 Task: Write a compay name "Softage" in Blank input field under New invoice in find invoice.
Action: Mouse moved to (161, 20)
Screenshot: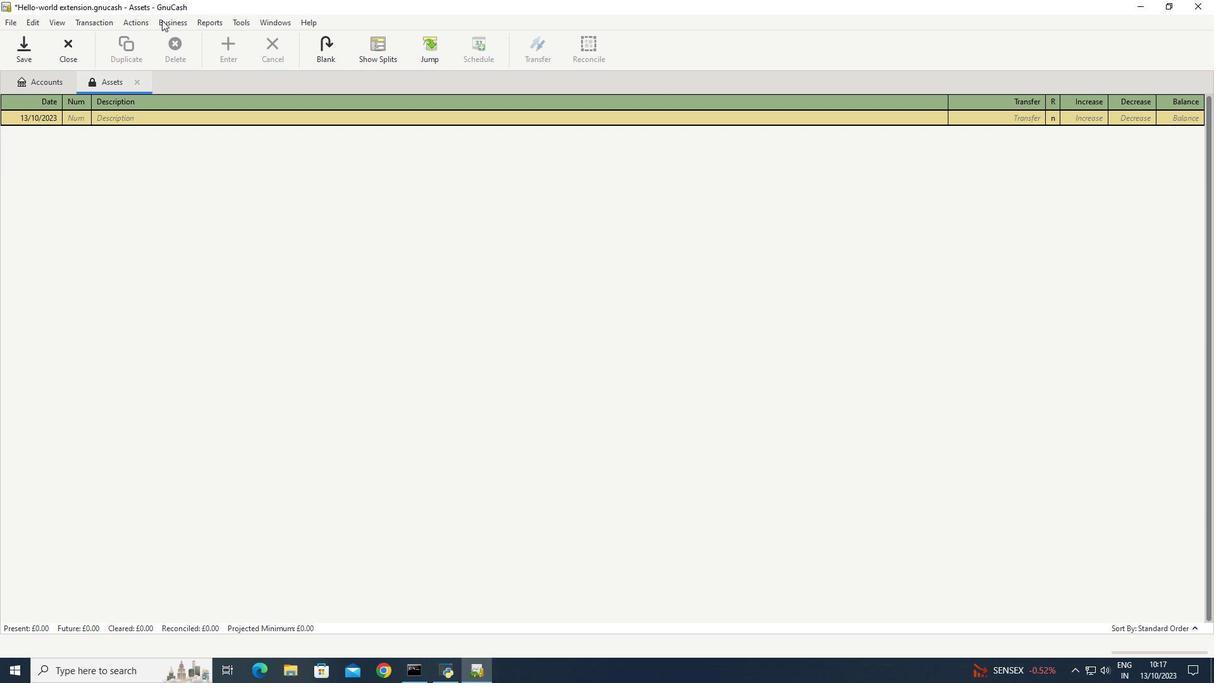 
Action: Mouse pressed left at (161, 20)
Screenshot: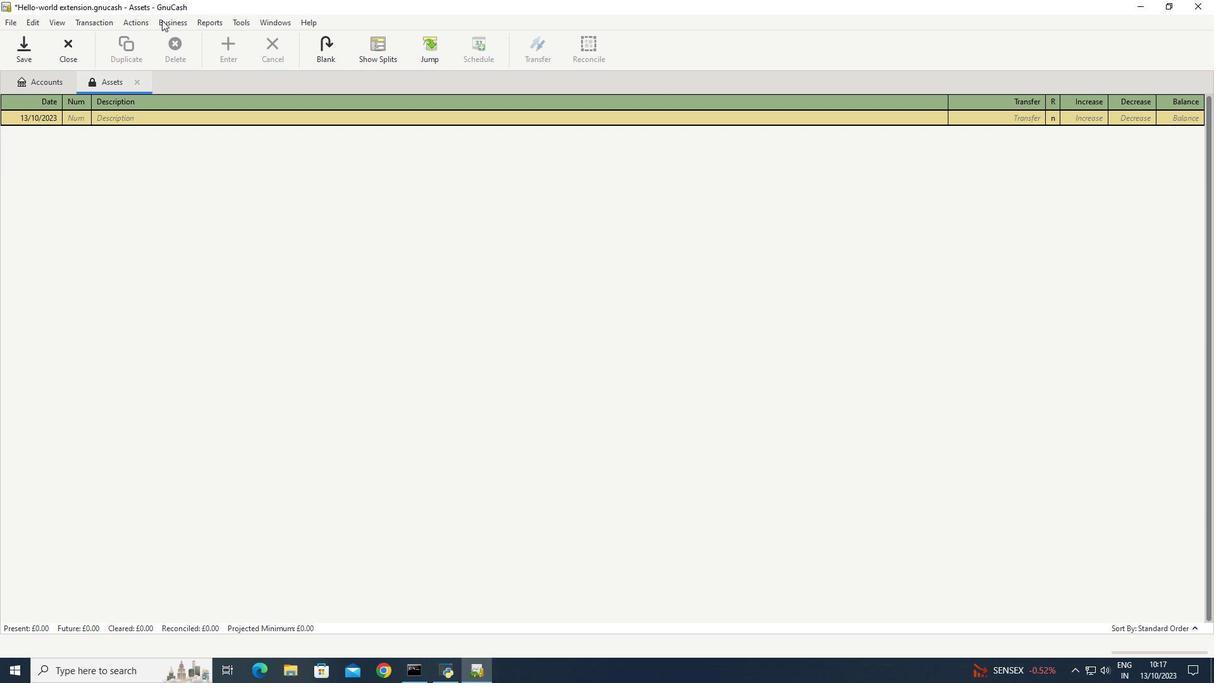 
Action: Mouse moved to (325, 101)
Screenshot: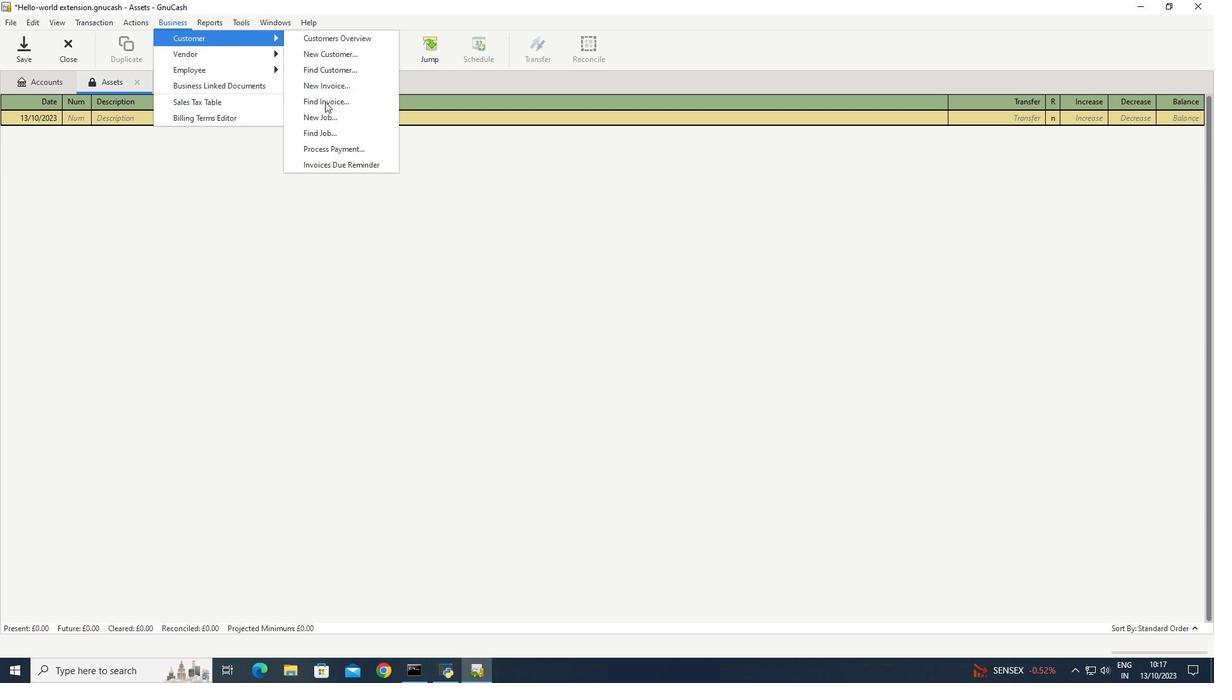 
Action: Mouse pressed left at (325, 101)
Screenshot: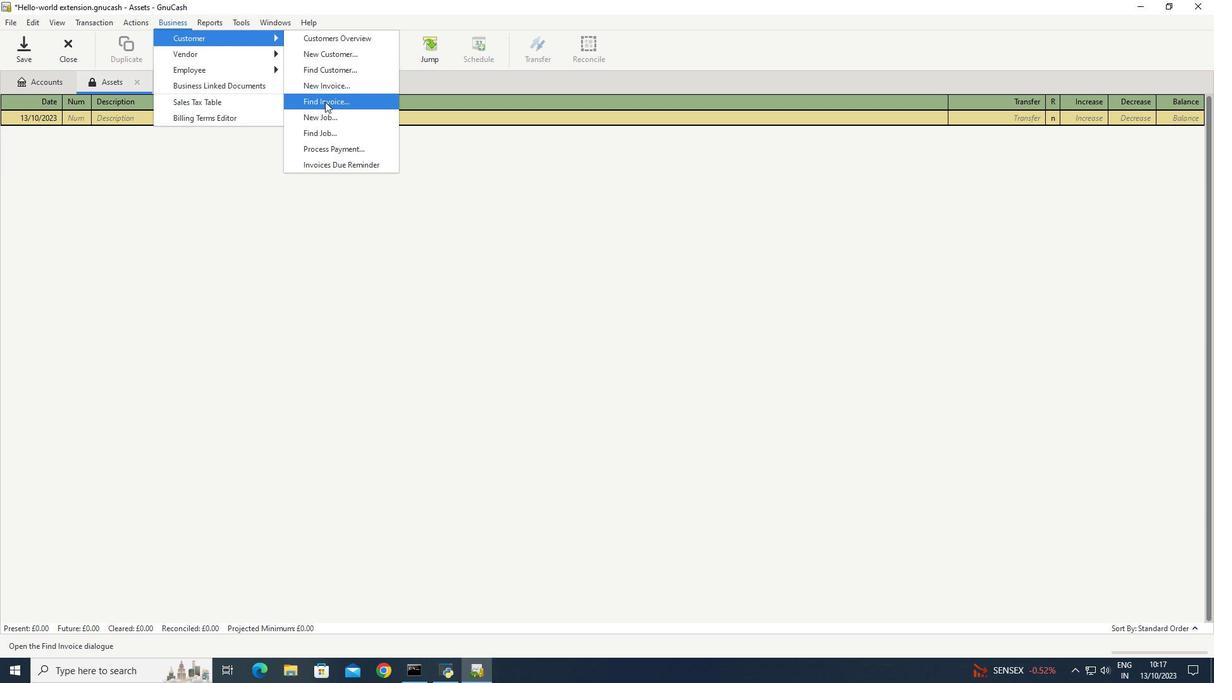 
Action: Mouse moved to (639, 428)
Screenshot: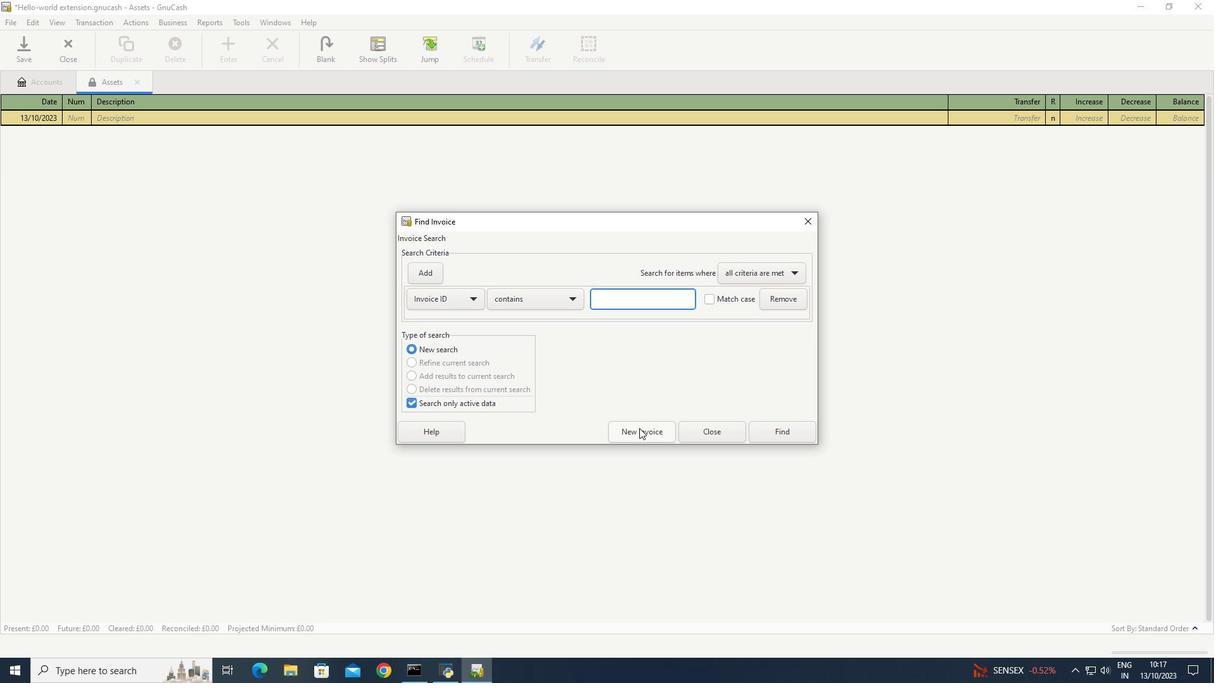 
Action: Mouse pressed left at (639, 428)
Screenshot: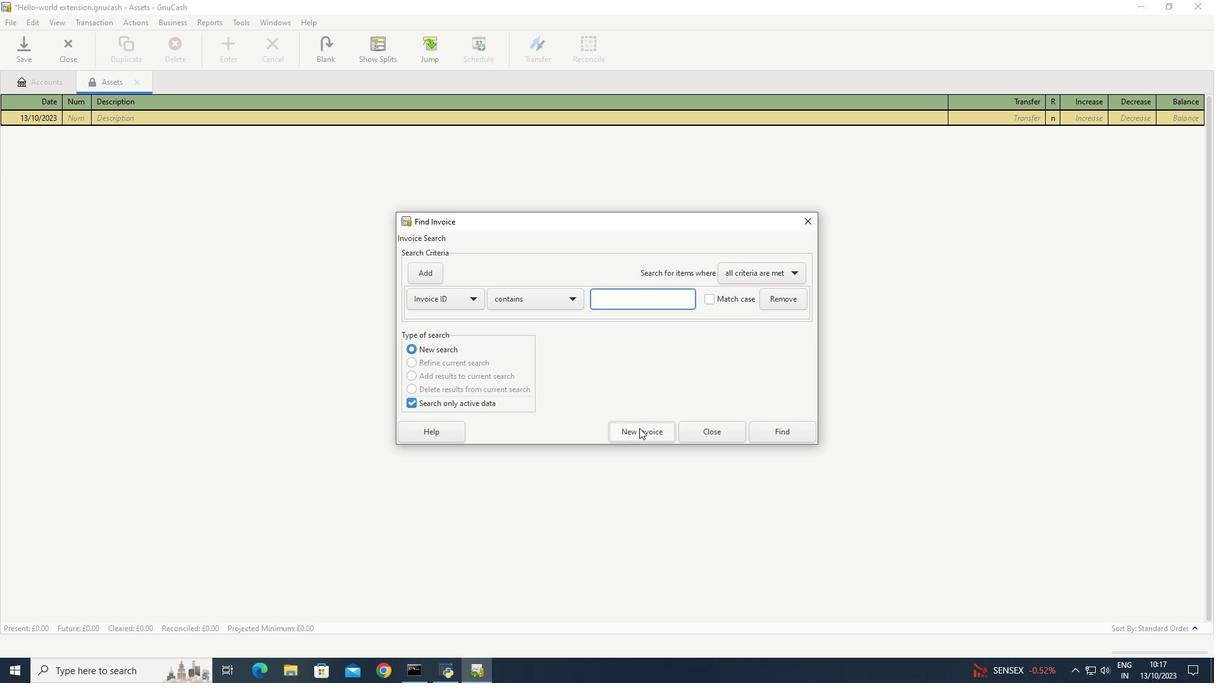 
Action: Mouse moved to (687, 340)
Screenshot: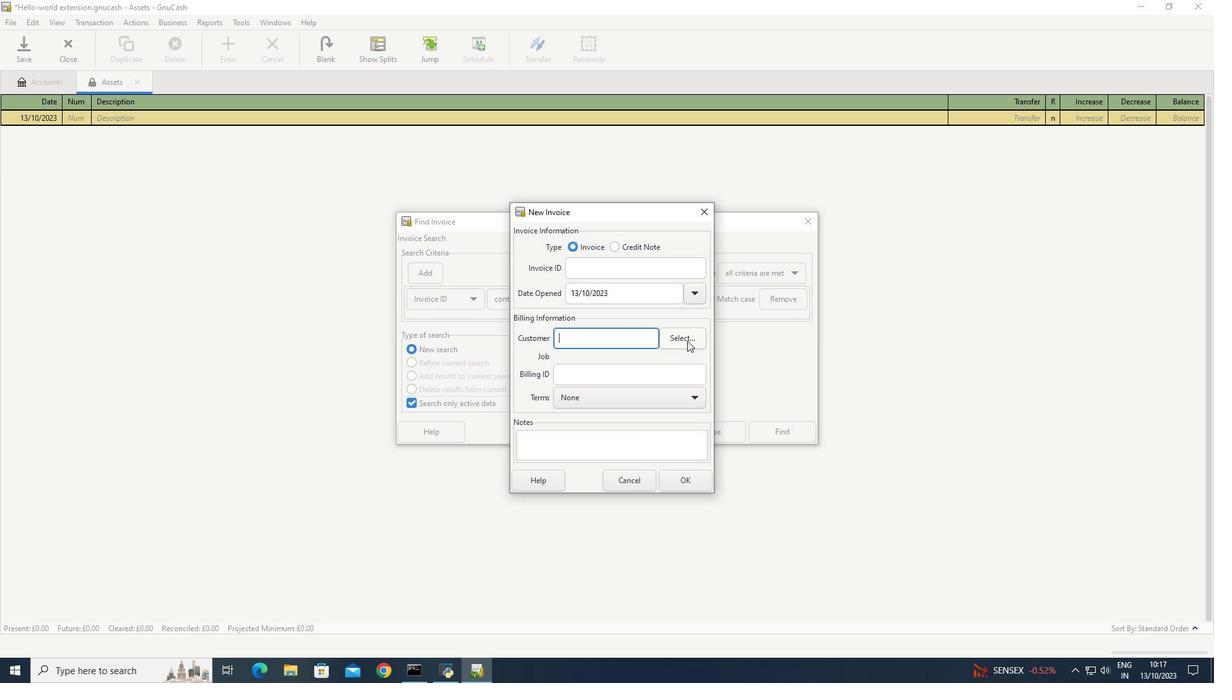 
Action: Mouse pressed left at (687, 340)
Screenshot: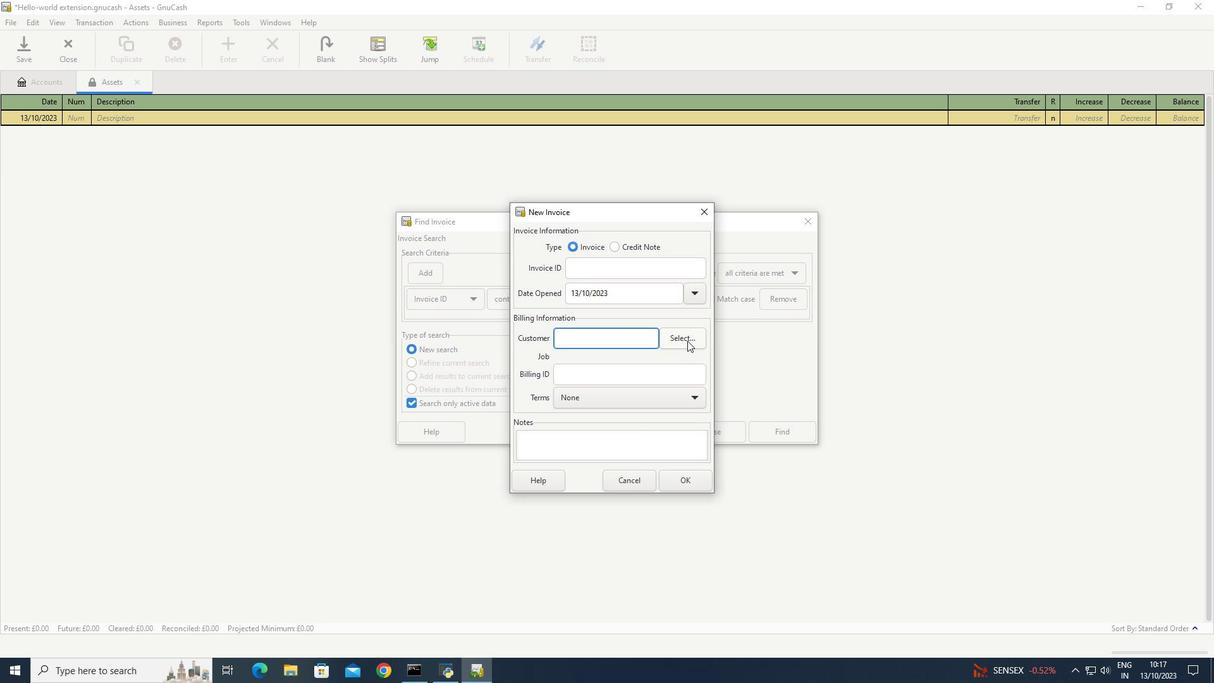 
Action: Mouse moved to (608, 300)
Screenshot: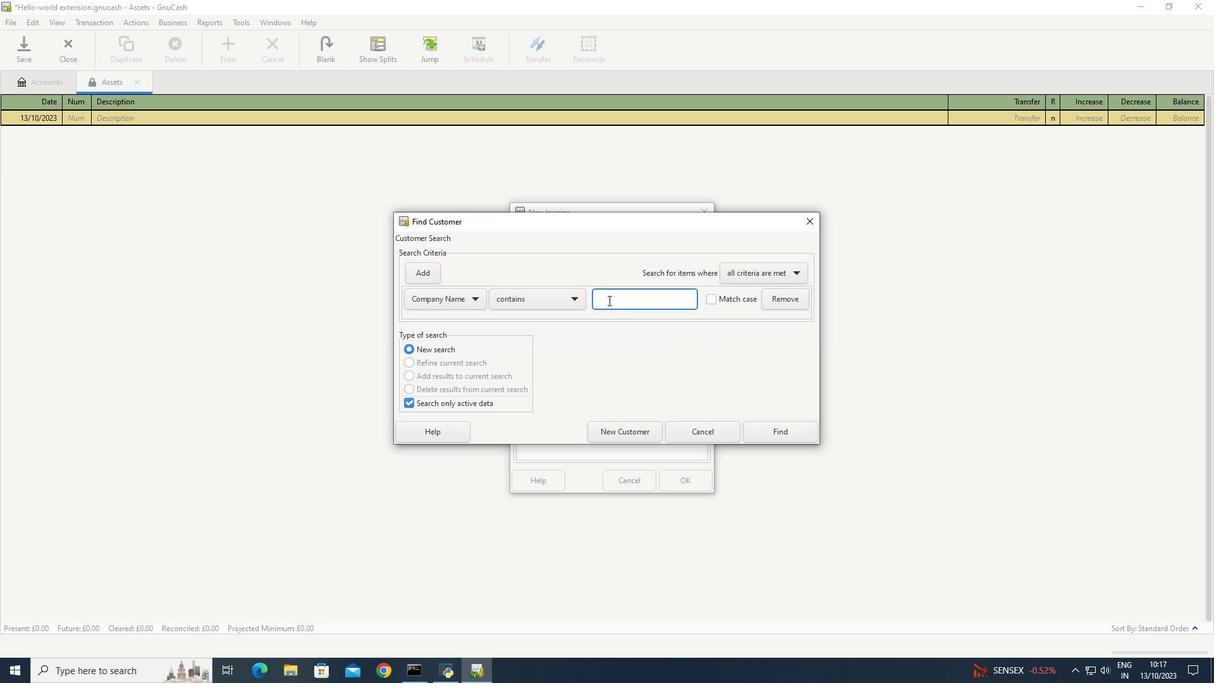 
Action: Mouse pressed left at (608, 300)
Screenshot: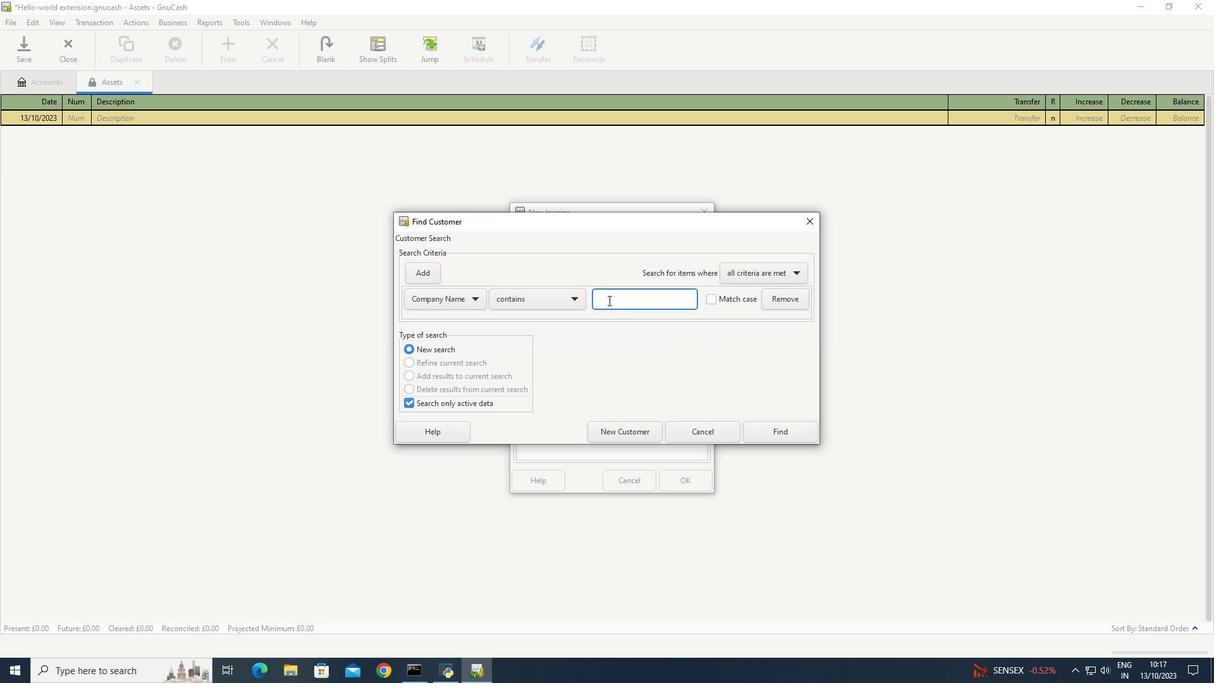 
Action: Key pressed <Key.caps_lock>S<Key.caps_lock><Key.backspace>s<Key.caps_lock>OFTAGE
Screenshot: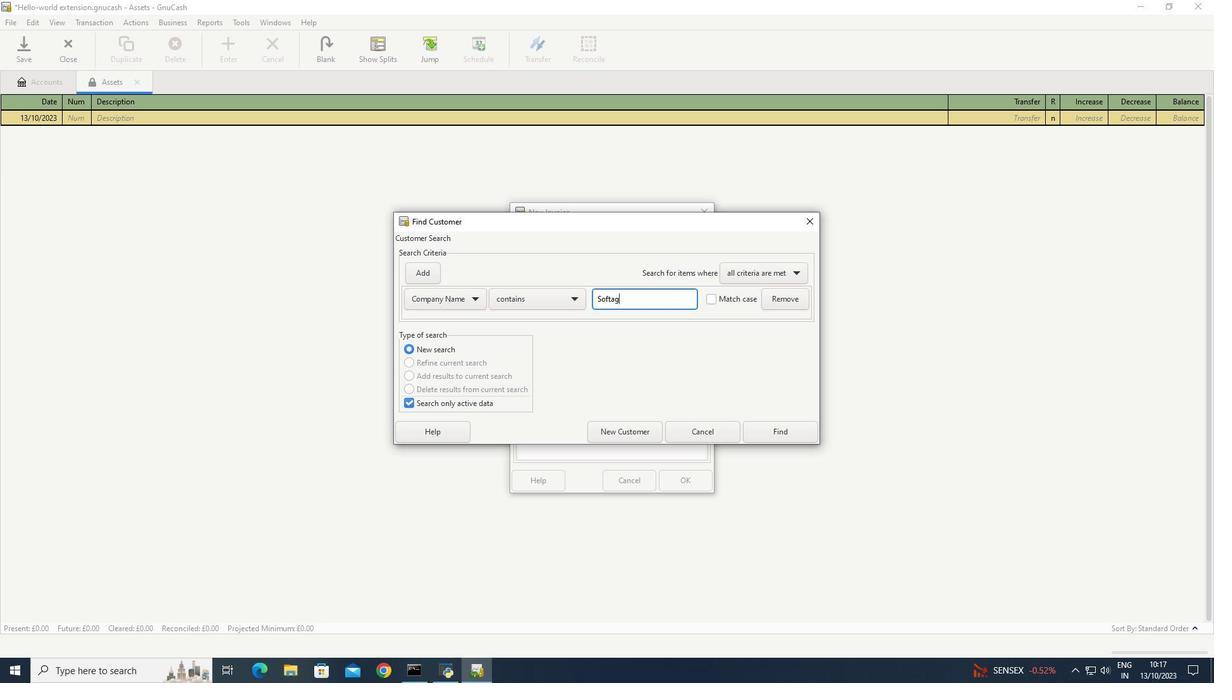 
Action: Mouse moved to (648, 337)
Screenshot: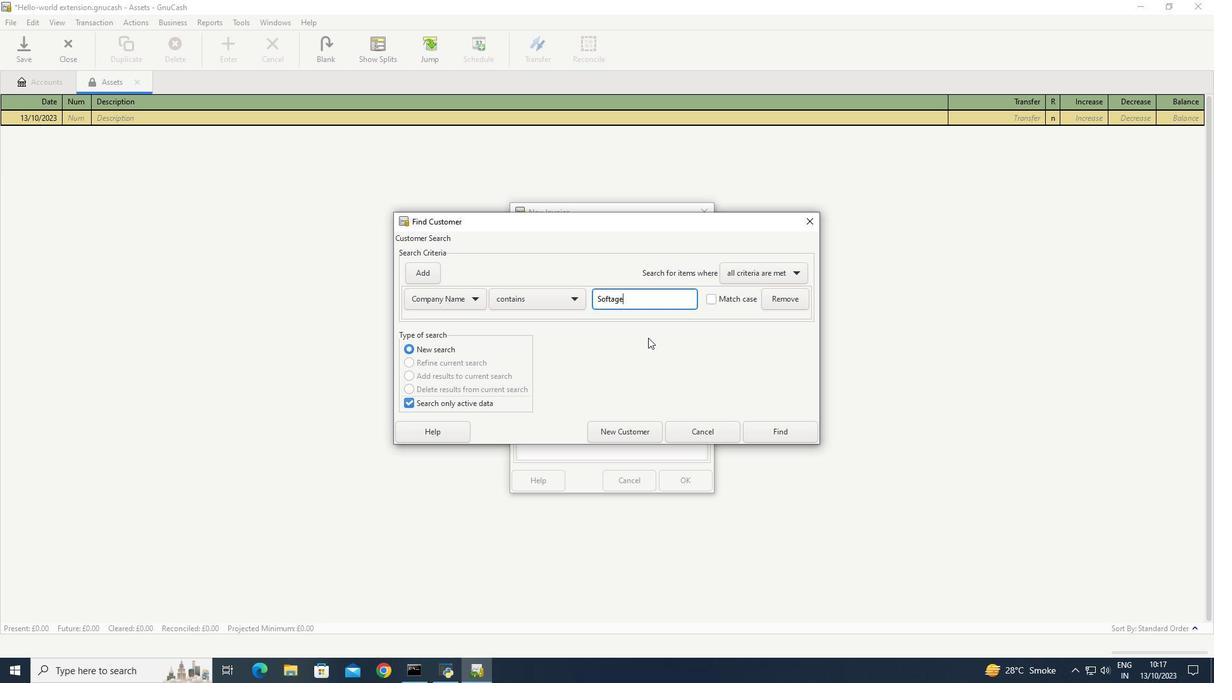 
Action: Mouse pressed left at (648, 337)
Screenshot: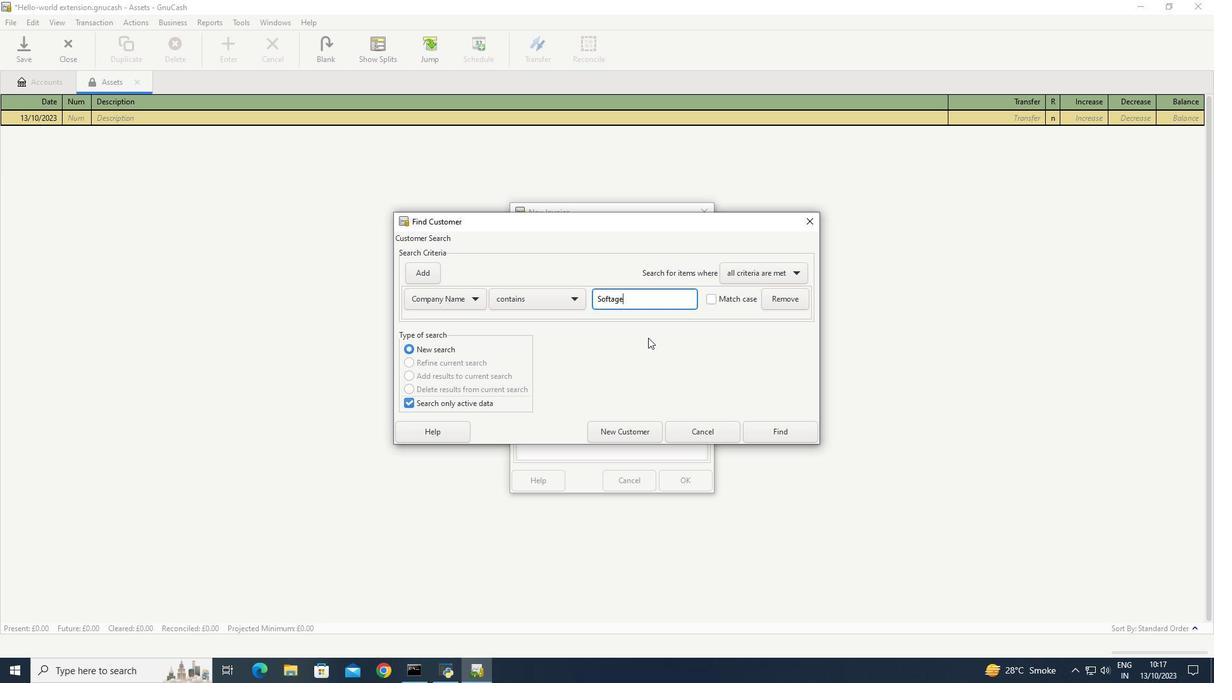 
